 Task: Look for products from Coco5 only.
Action: Mouse moved to (20, 144)
Screenshot: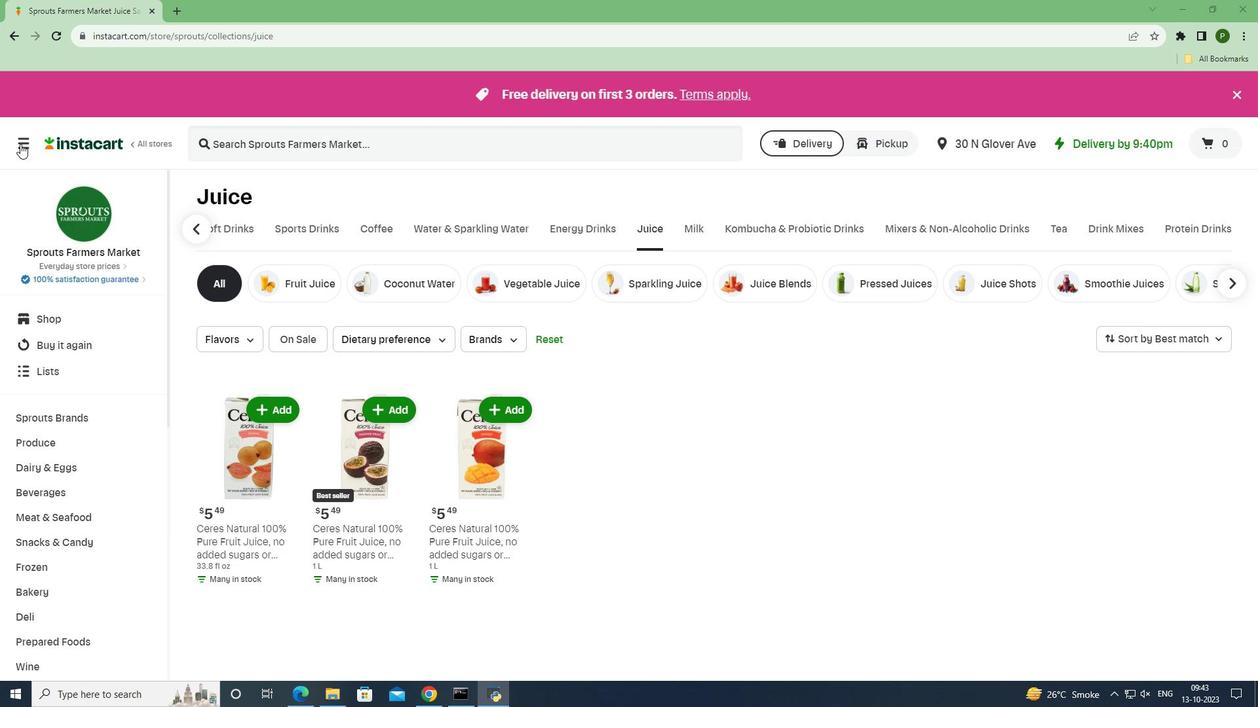 
Action: Mouse pressed left at (20, 144)
Screenshot: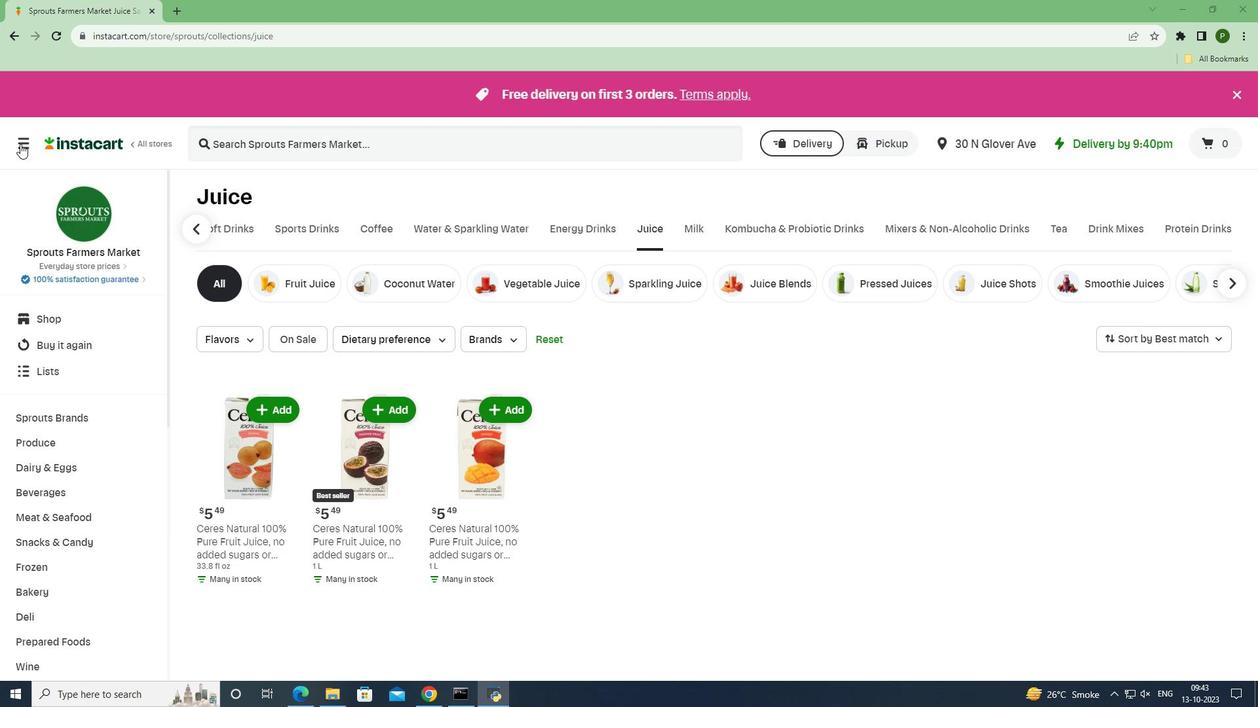 
Action: Mouse moved to (43, 347)
Screenshot: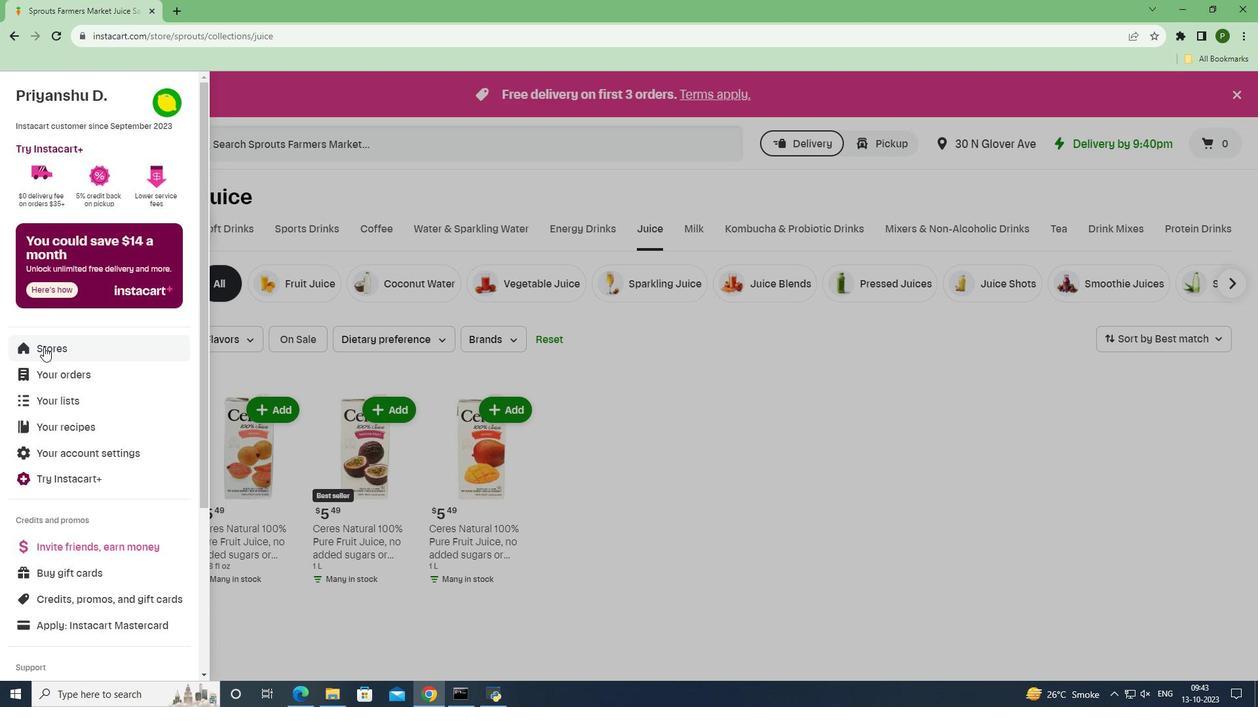 
Action: Mouse pressed left at (43, 347)
Screenshot: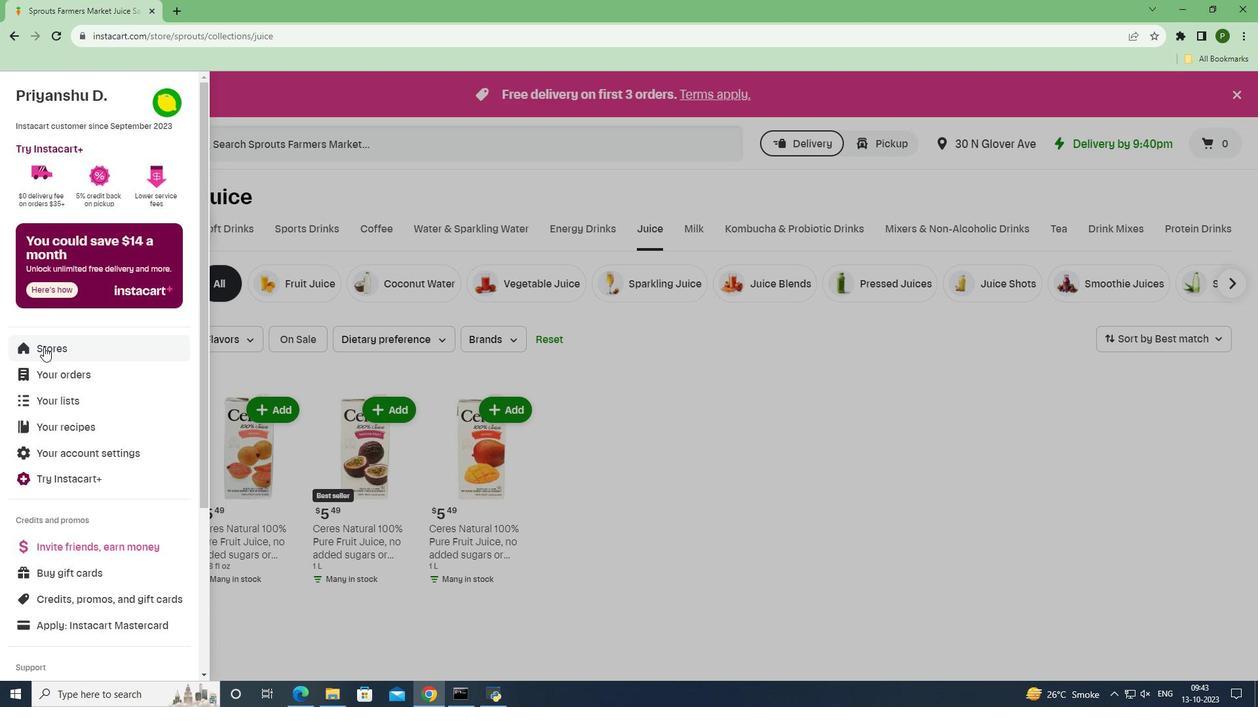 
Action: Mouse moved to (281, 142)
Screenshot: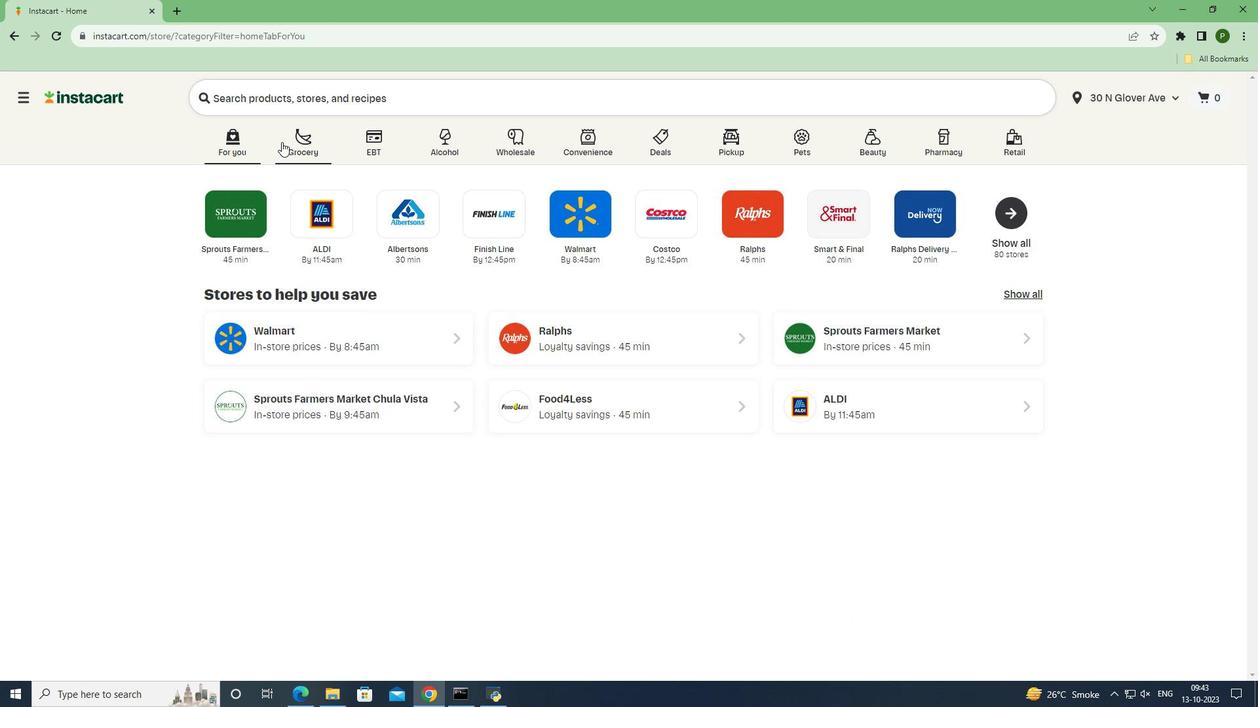 
Action: Mouse pressed left at (281, 142)
Screenshot: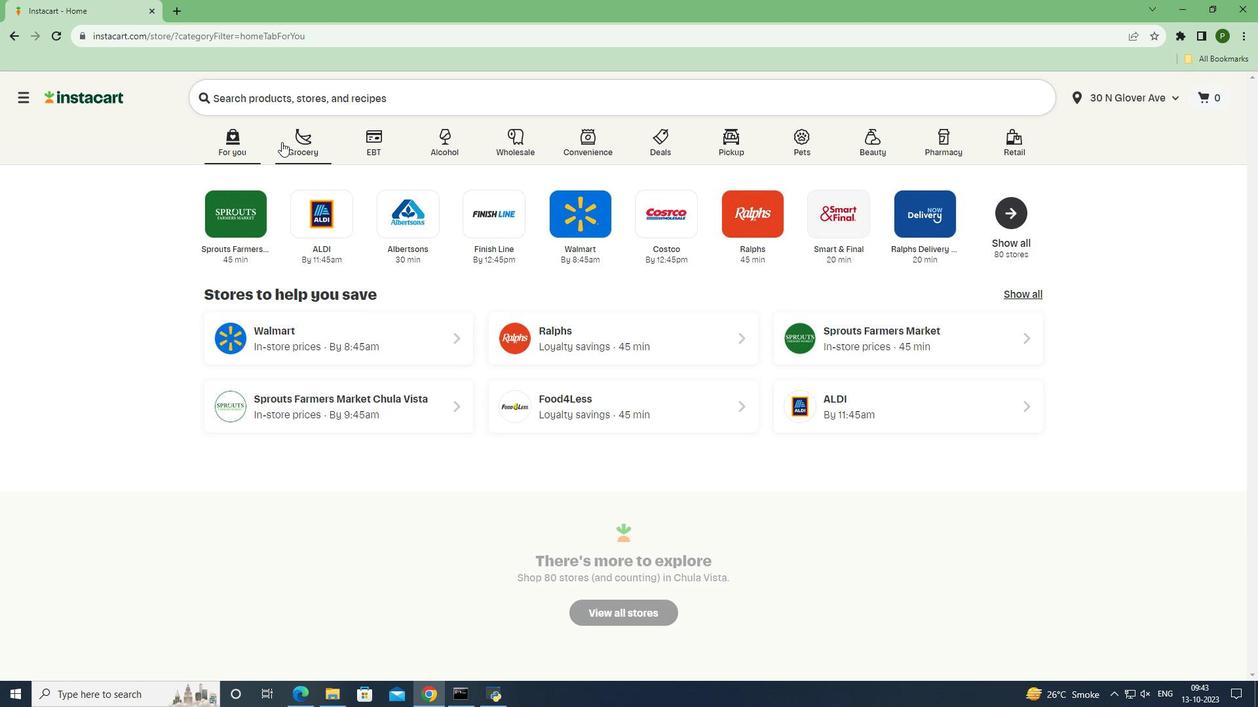 
Action: Mouse moved to (795, 305)
Screenshot: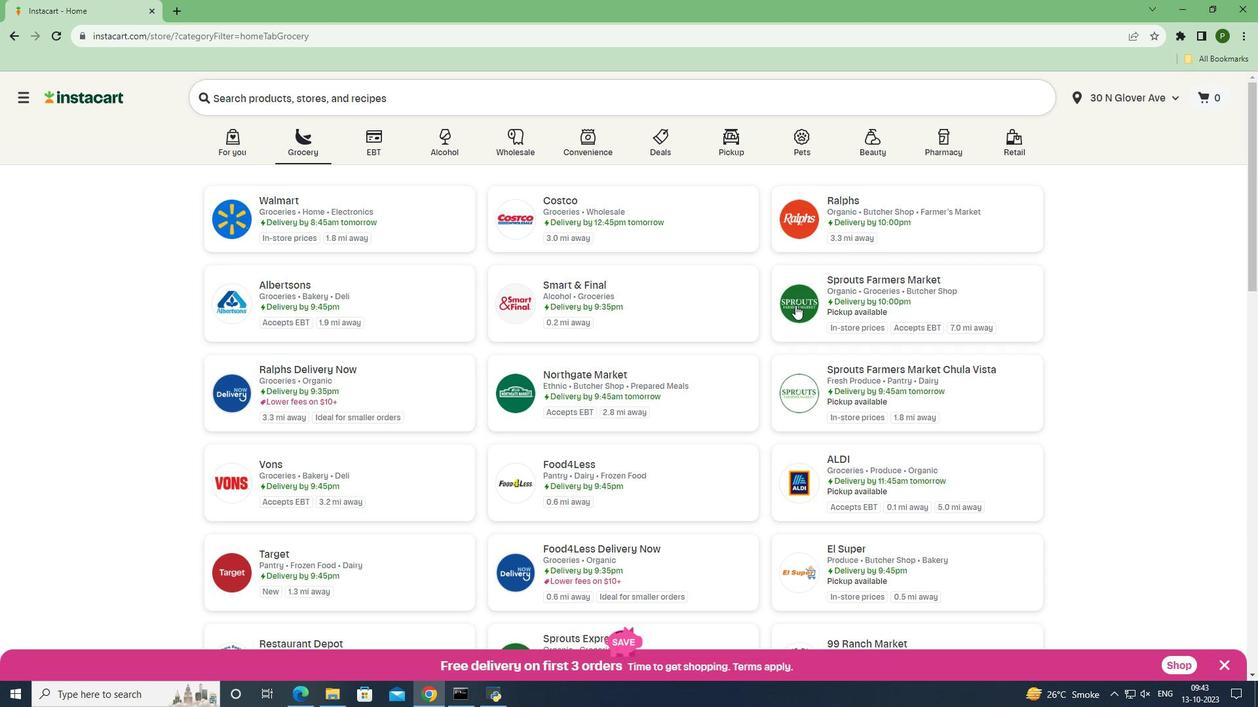 
Action: Mouse pressed left at (795, 305)
Screenshot: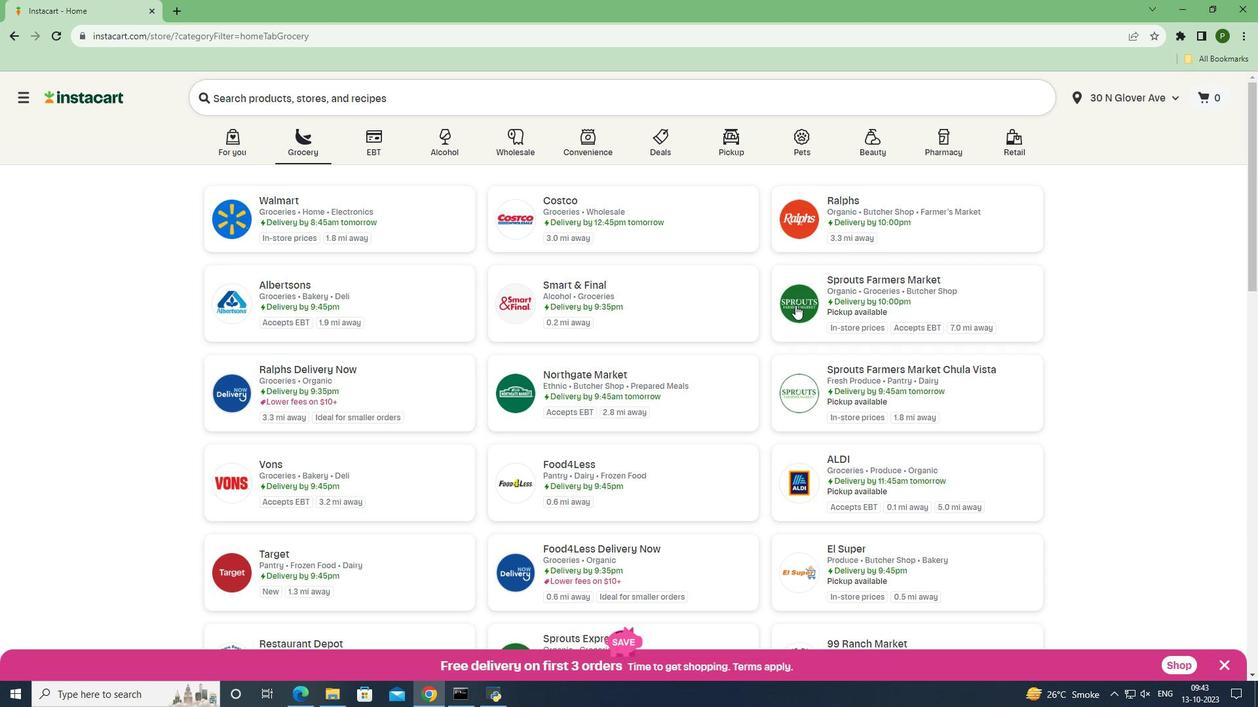 
Action: Mouse moved to (64, 494)
Screenshot: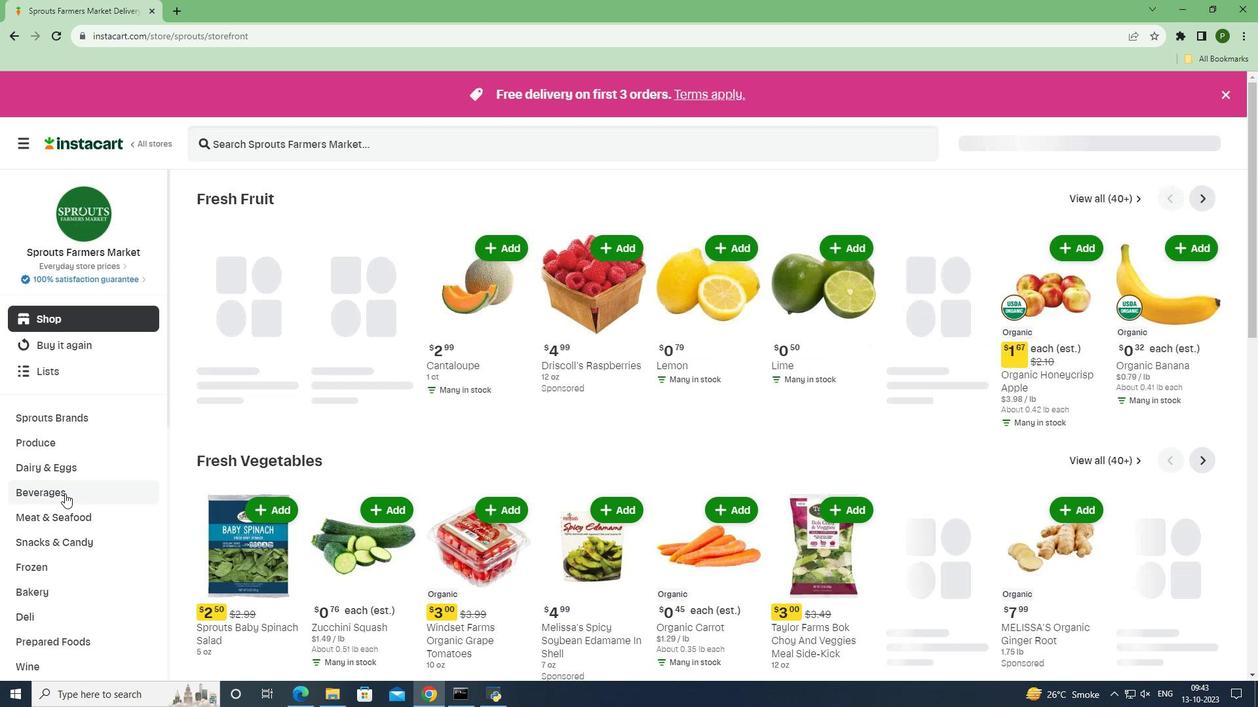 
Action: Mouse pressed left at (64, 494)
Screenshot: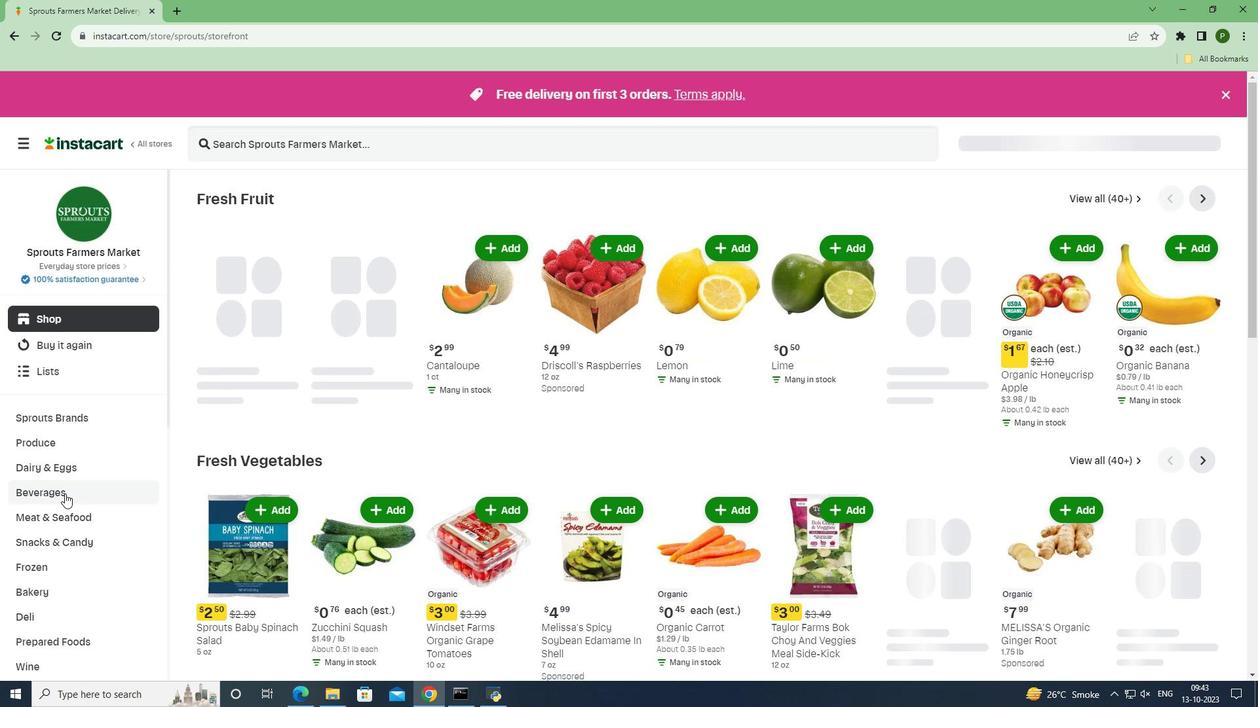 
Action: Mouse moved to (734, 222)
Screenshot: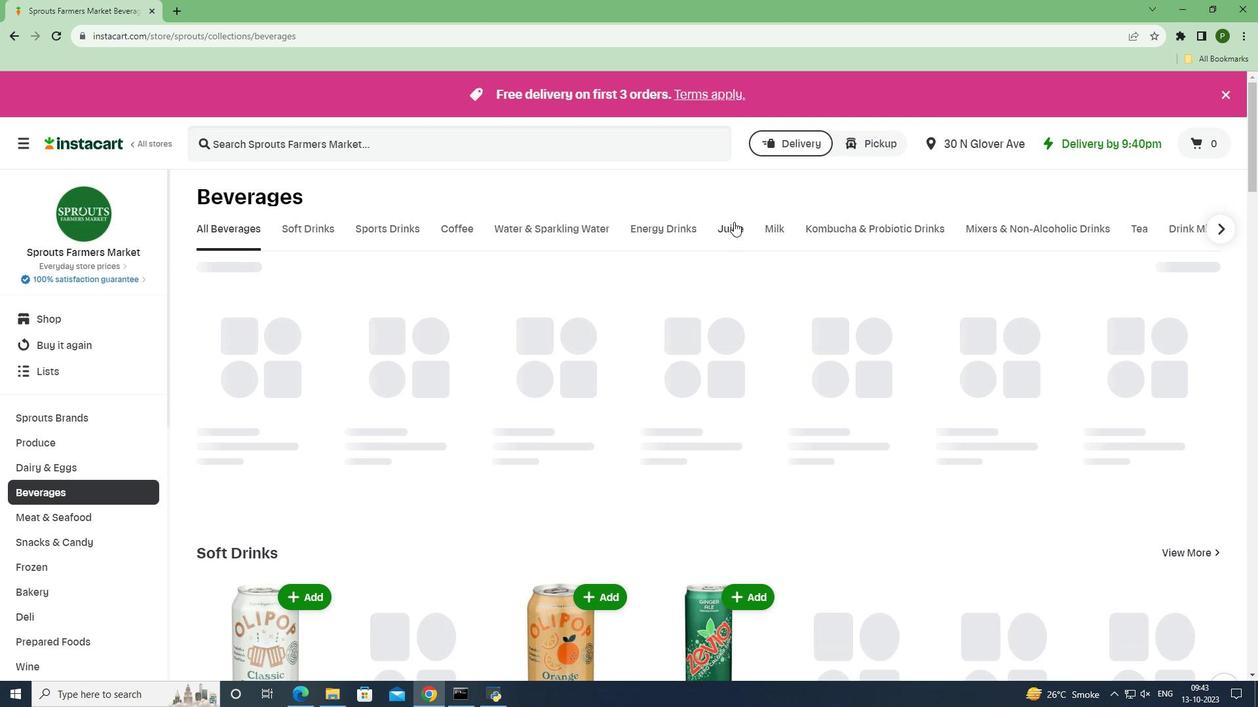 
Action: Mouse pressed left at (734, 222)
Screenshot: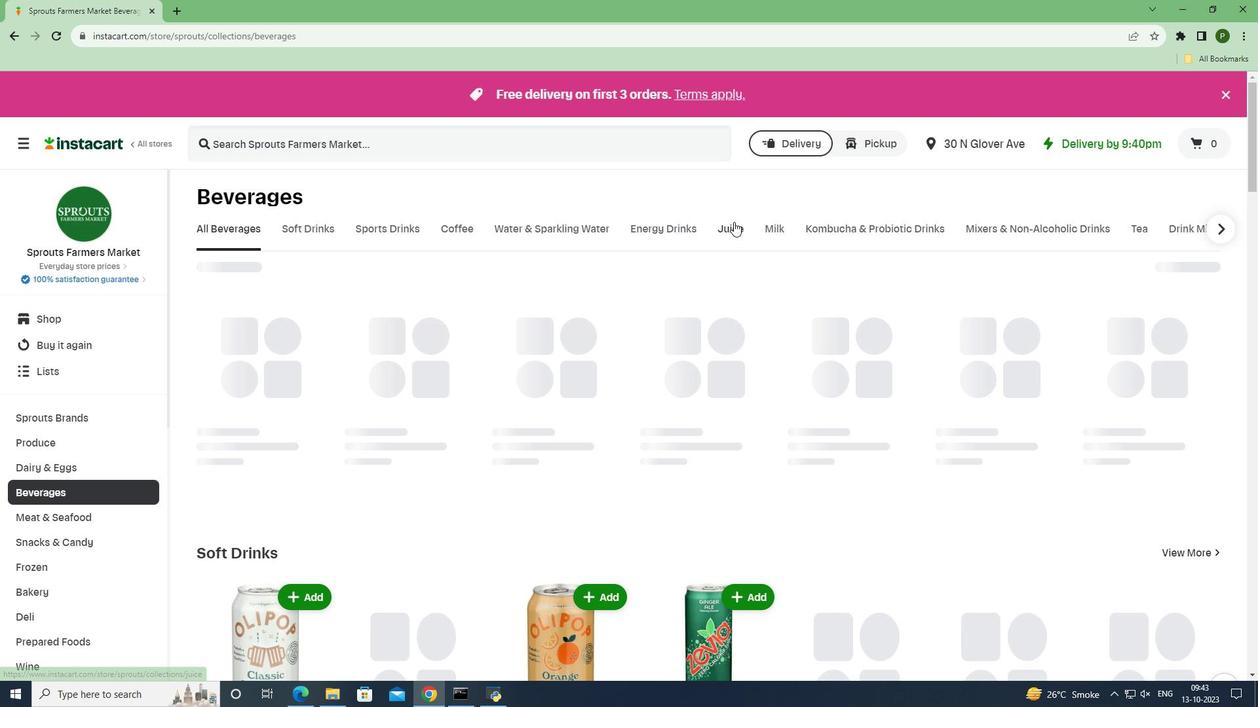 
Action: Mouse moved to (494, 346)
Screenshot: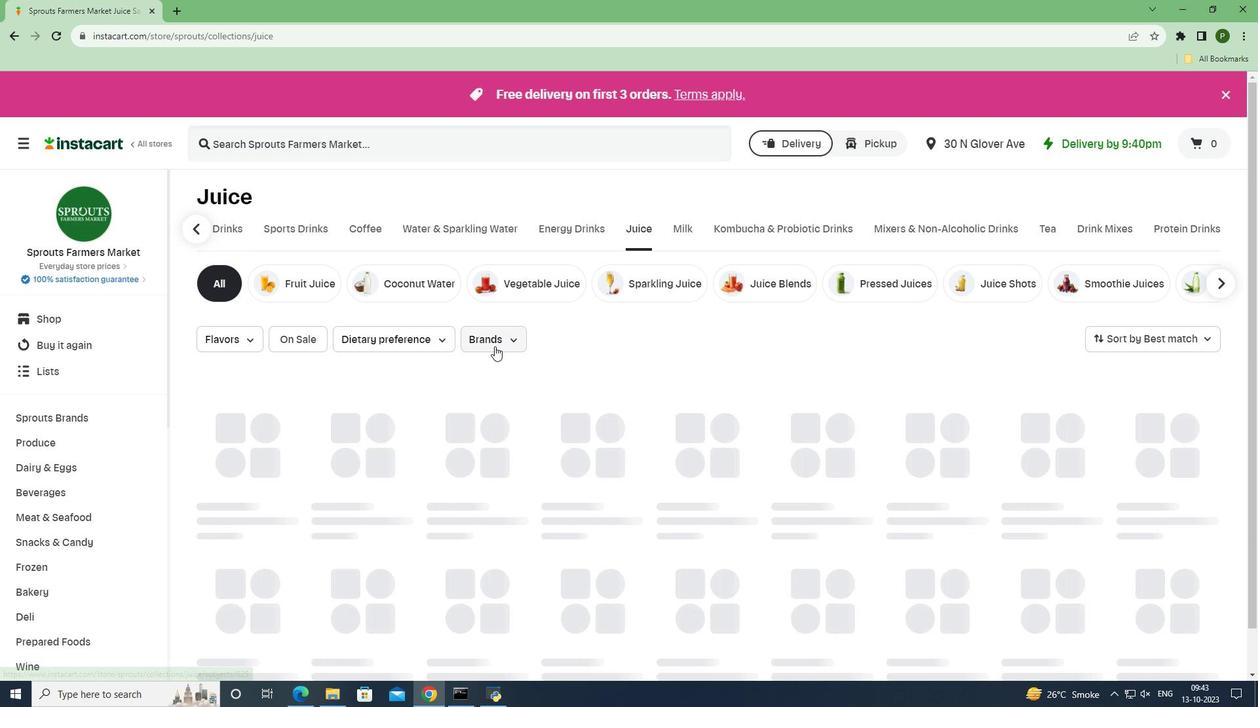 
Action: Mouse pressed left at (494, 346)
Screenshot: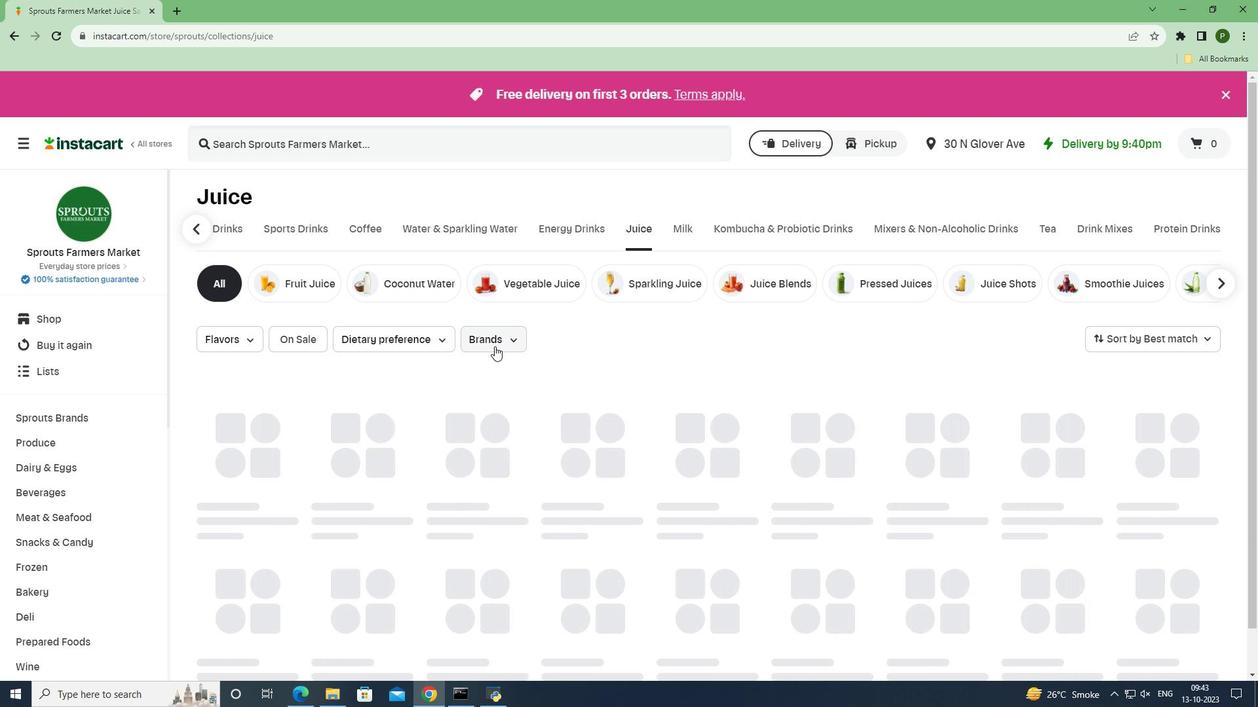 
Action: Mouse moved to (547, 439)
Screenshot: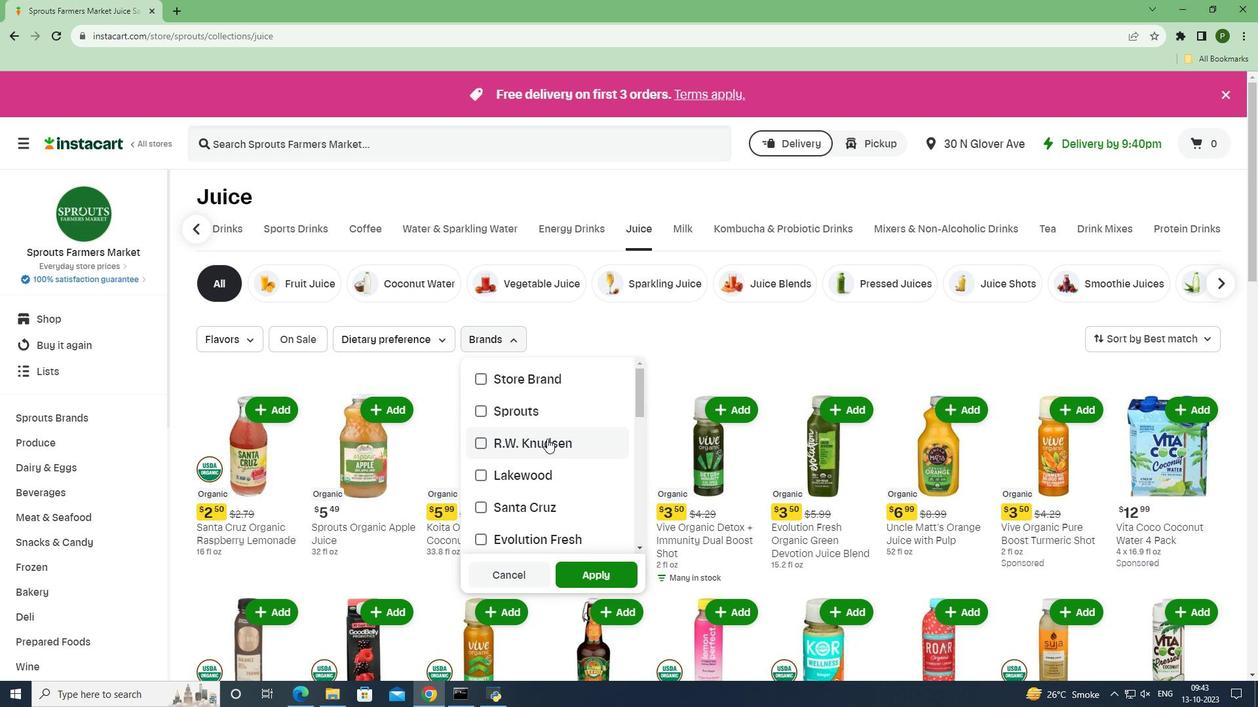 
Action: Mouse scrolled (547, 438) with delta (0, 0)
Screenshot: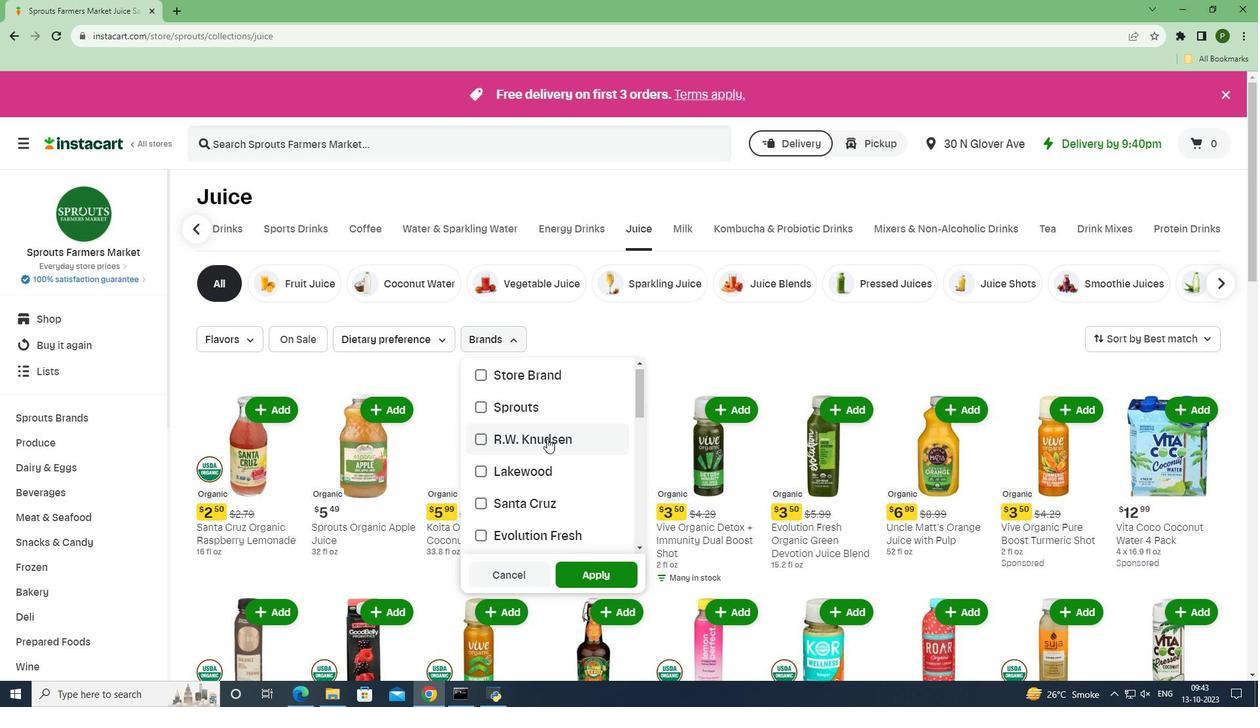
Action: Mouse moved to (547, 439)
Screenshot: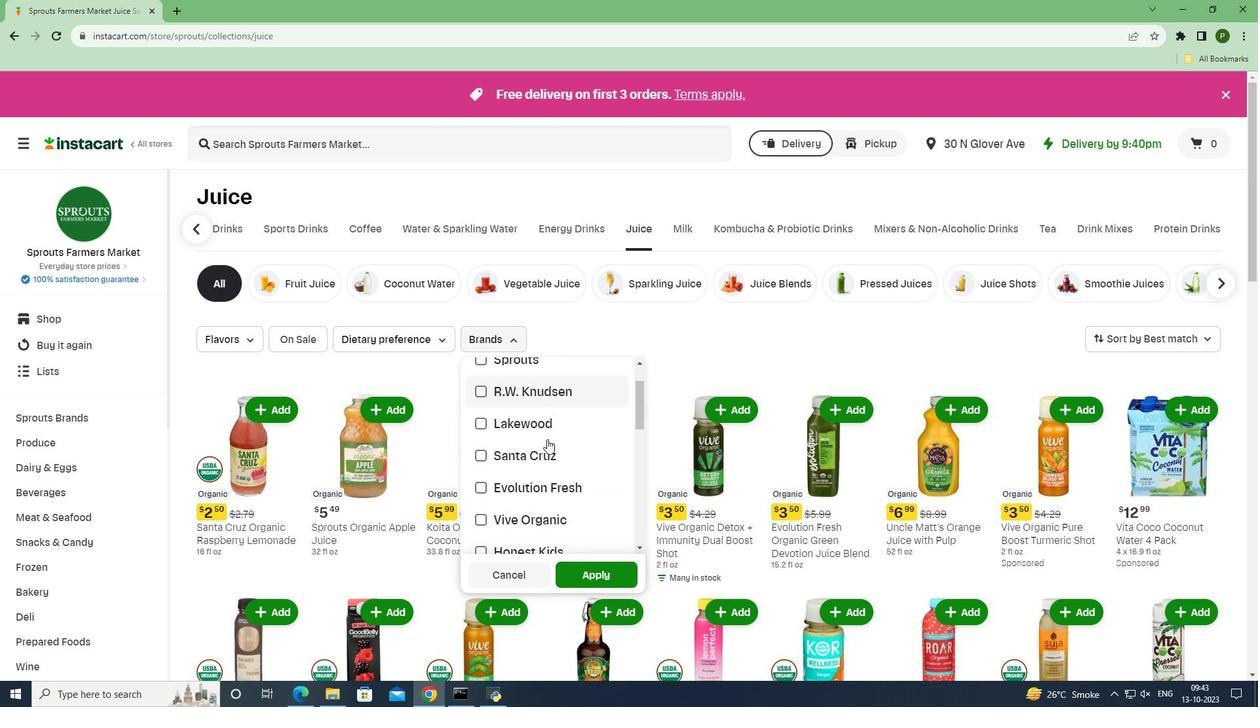 
Action: Mouse scrolled (547, 439) with delta (0, 0)
Screenshot: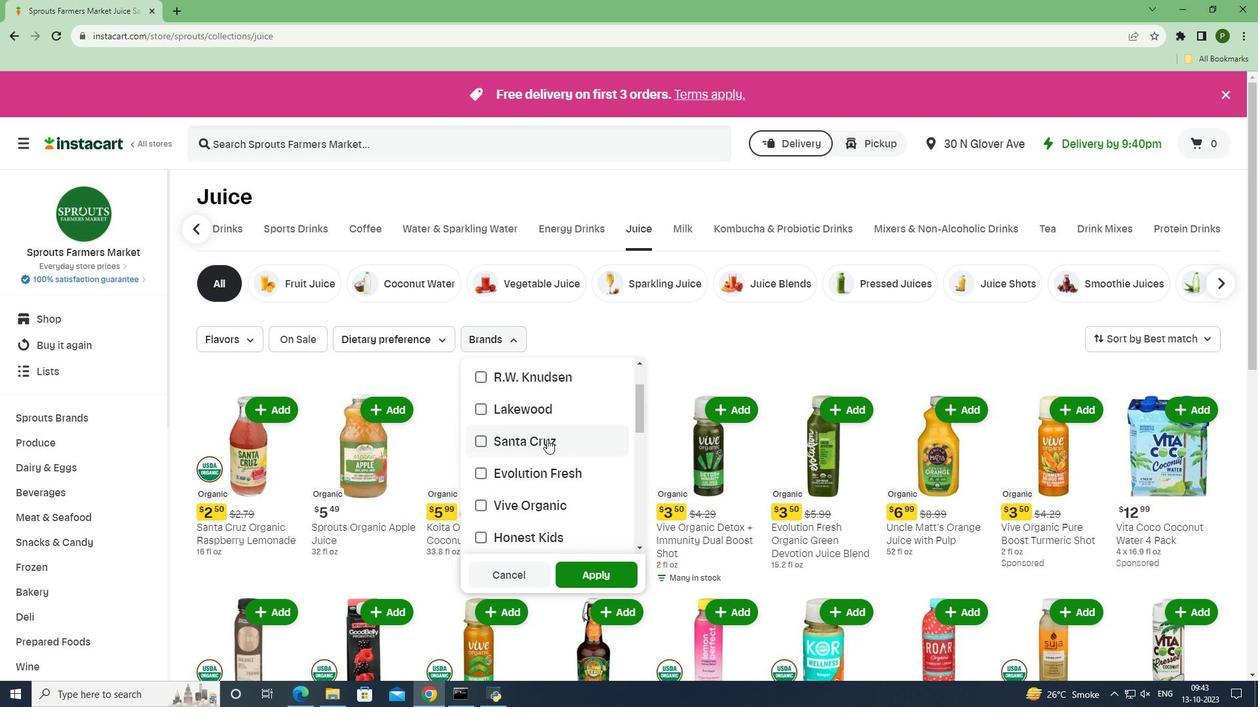 
Action: Mouse scrolled (547, 439) with delta (0, 0)
Screenshot: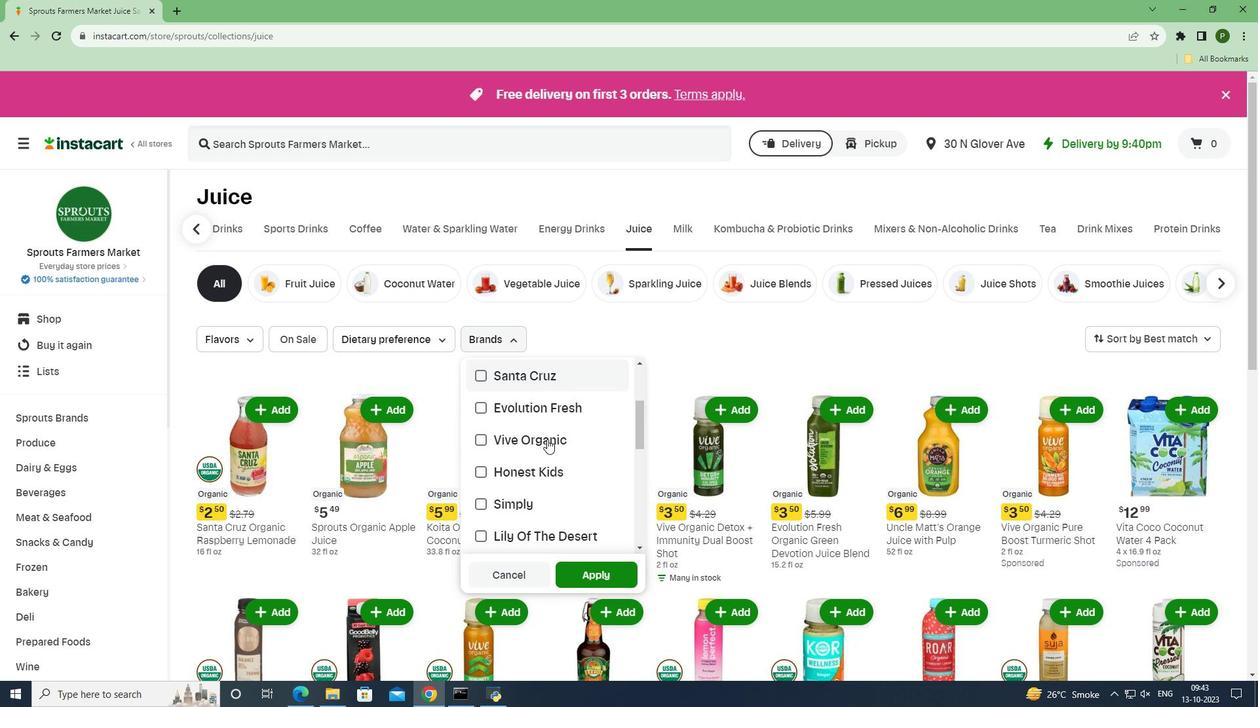 
Action: Mouse scrolled (547, 439) with delta (0, 0)
Screenshot: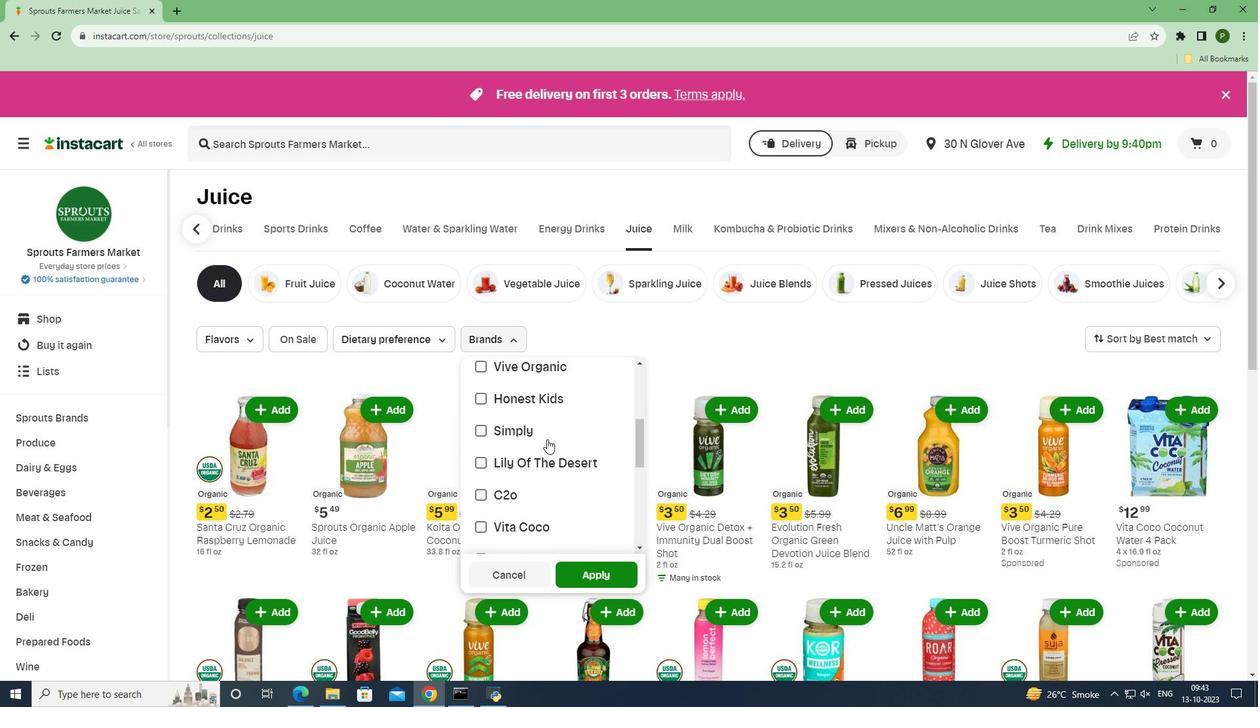 
Action: Mouse moved to (534, 441)
Screenshot: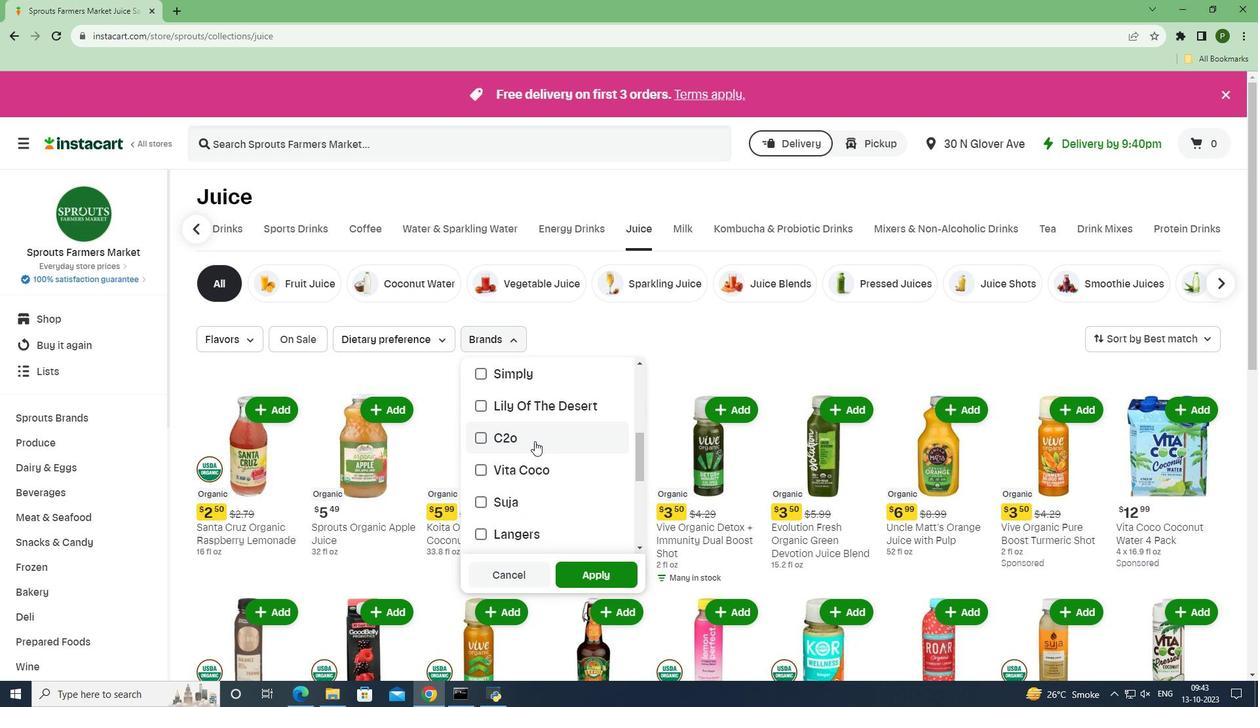 
Action: Mouse scrolled (534, 441) with delta (0, 0)
Screenshot: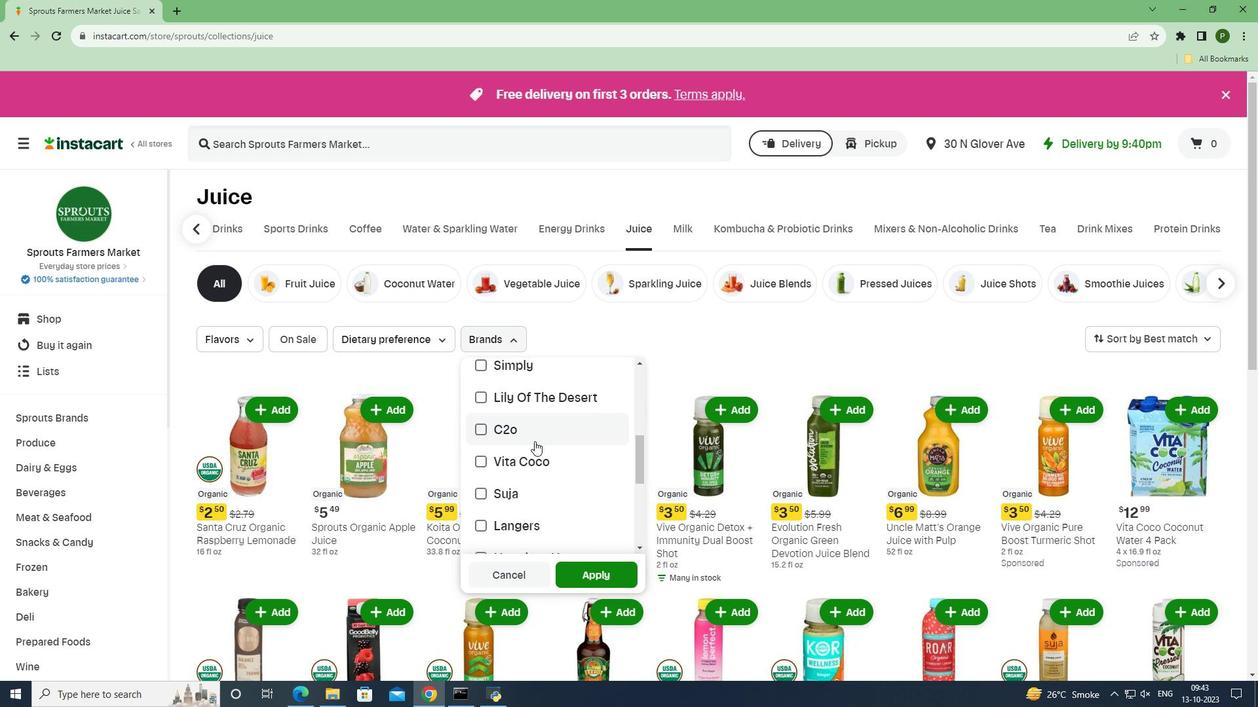 
Action: Mouse scrolled (534, 441) with delta (0, 0)
Screenshot: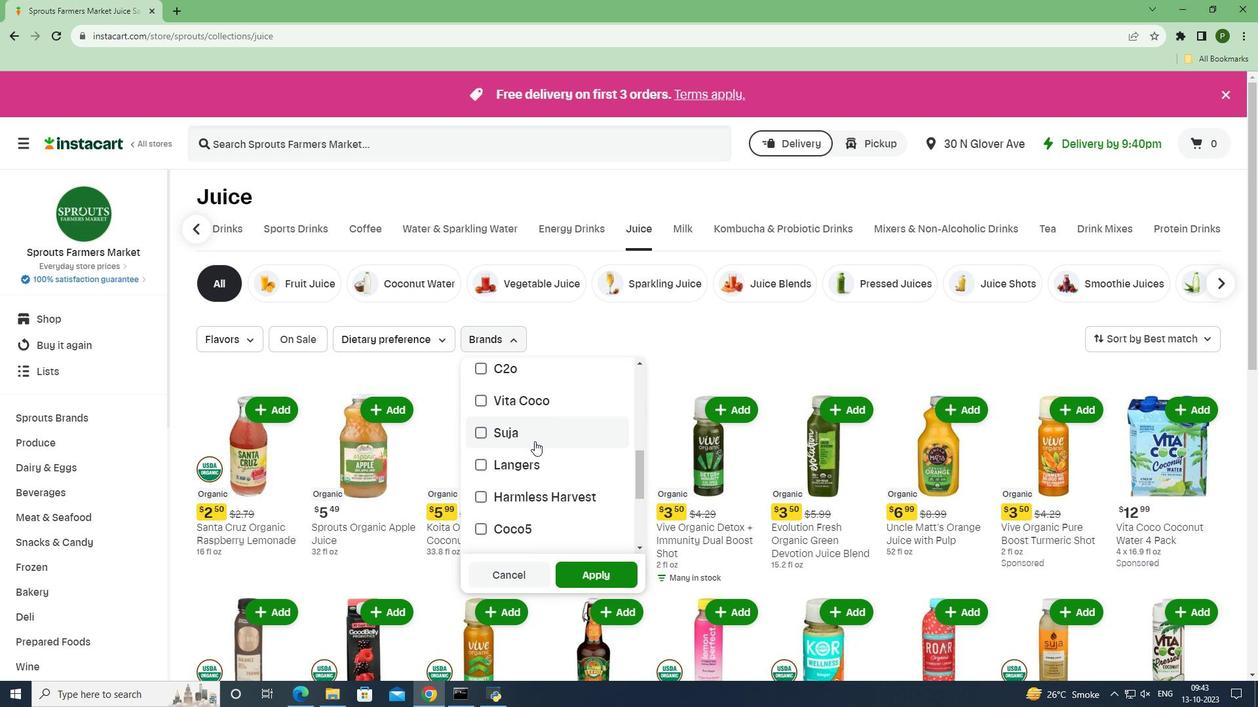 
Action: Mouse moved to (527, 461)
Screenshot: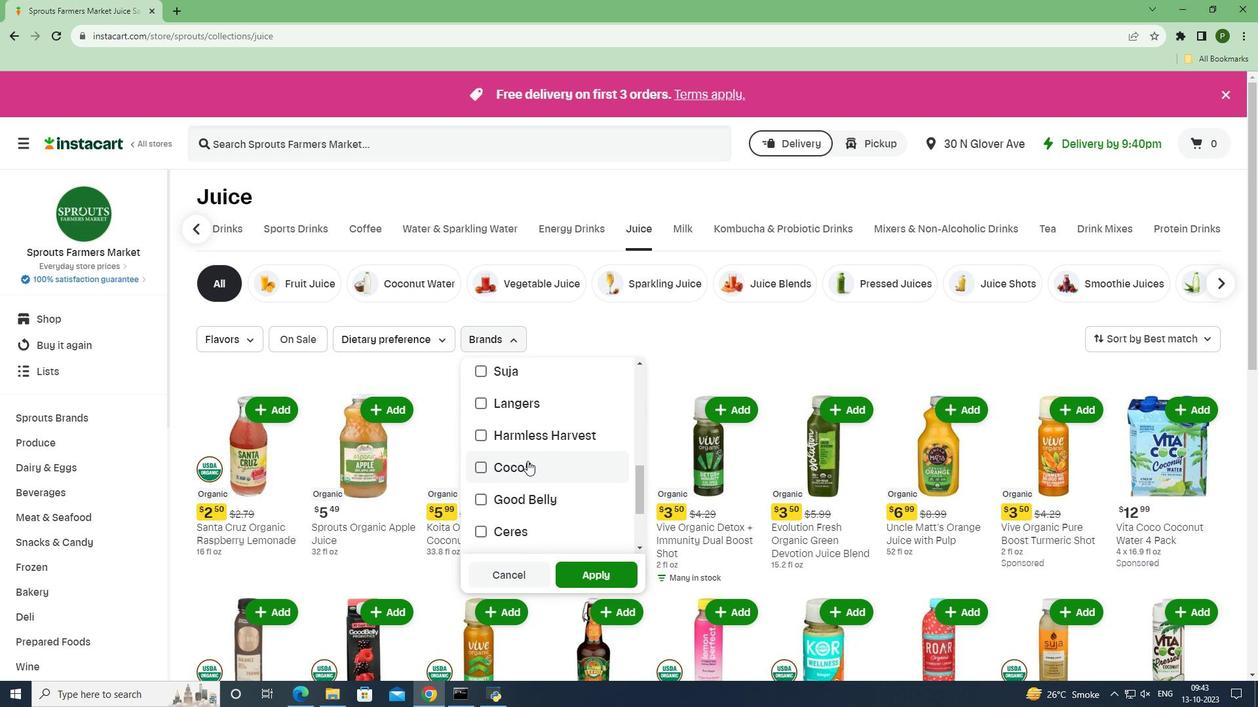 
Action: Mouse pressed left at (527, 461)
Screenshot: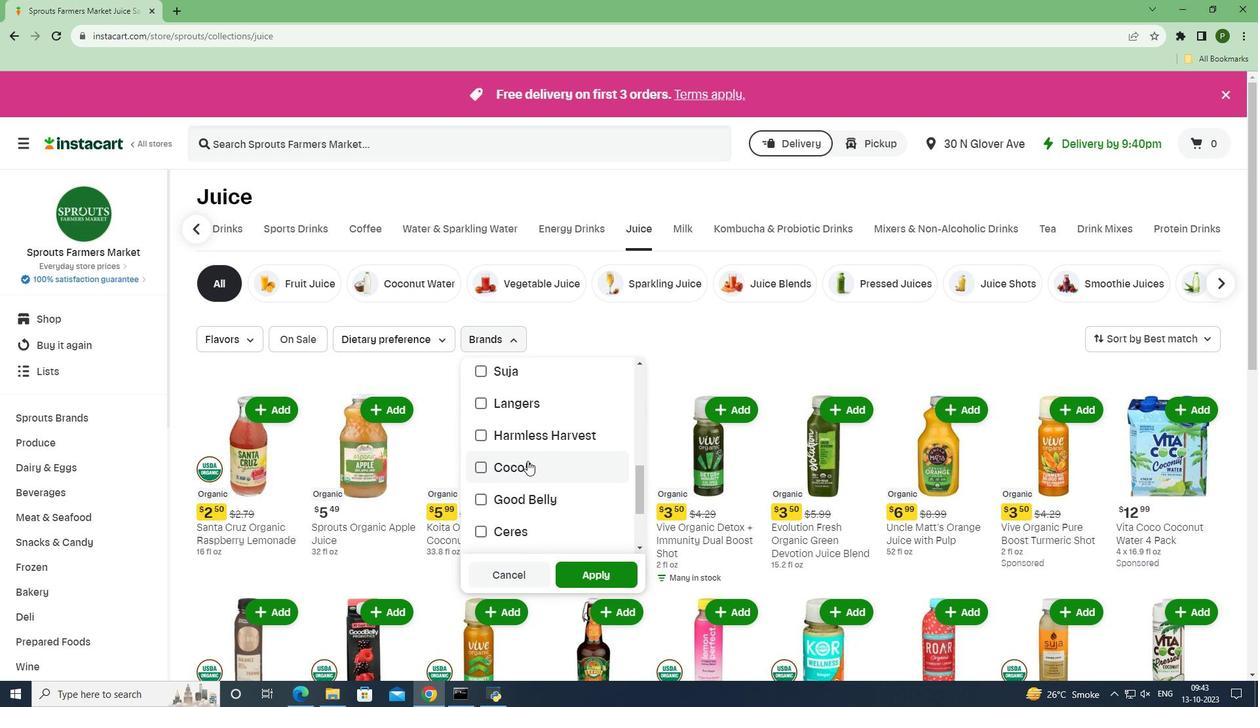 
Action: Mouse moved to (595, 572)
Screenshot: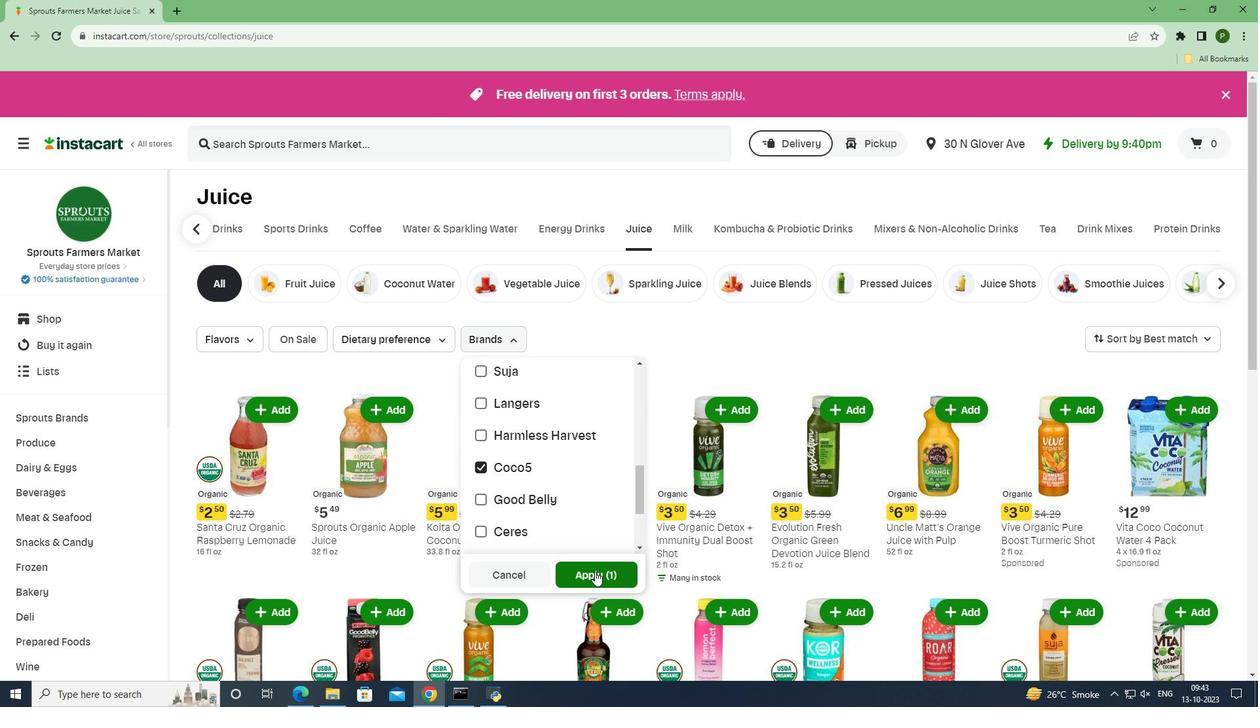 
Action: Mouse pressed left at (595, 572)
Screenshot: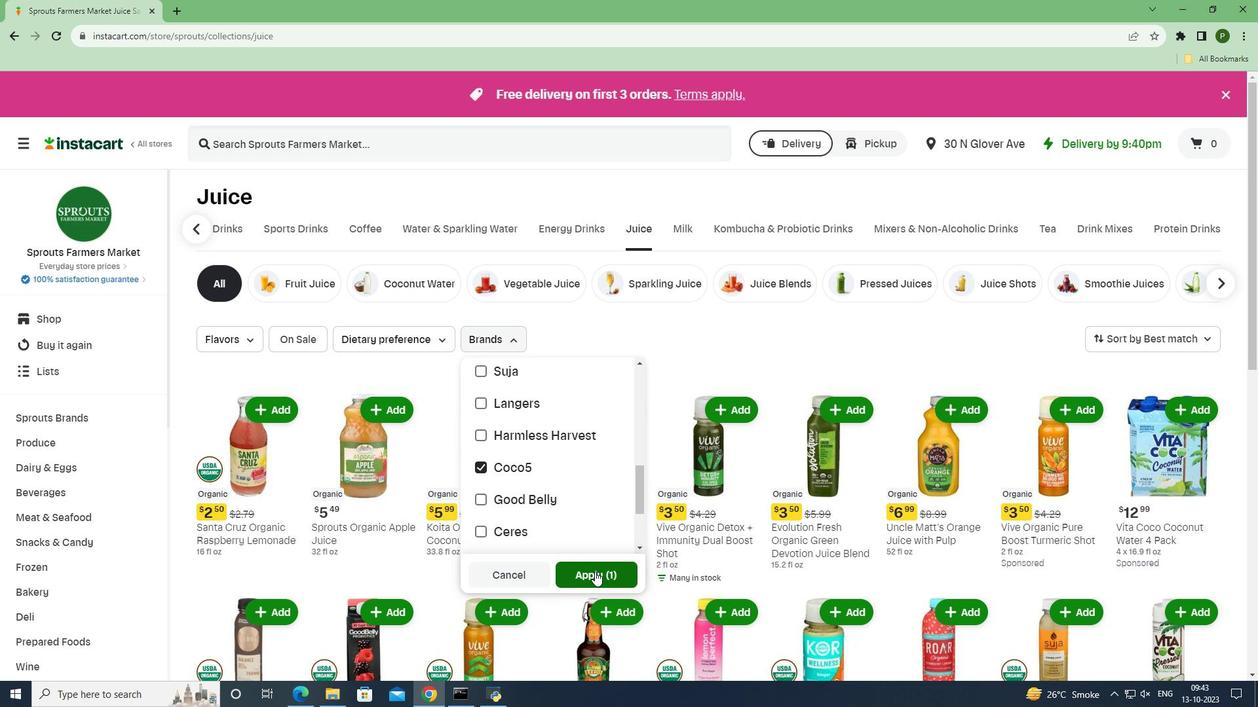 
Action: Mouse moved to (711, 578)
Screenshot: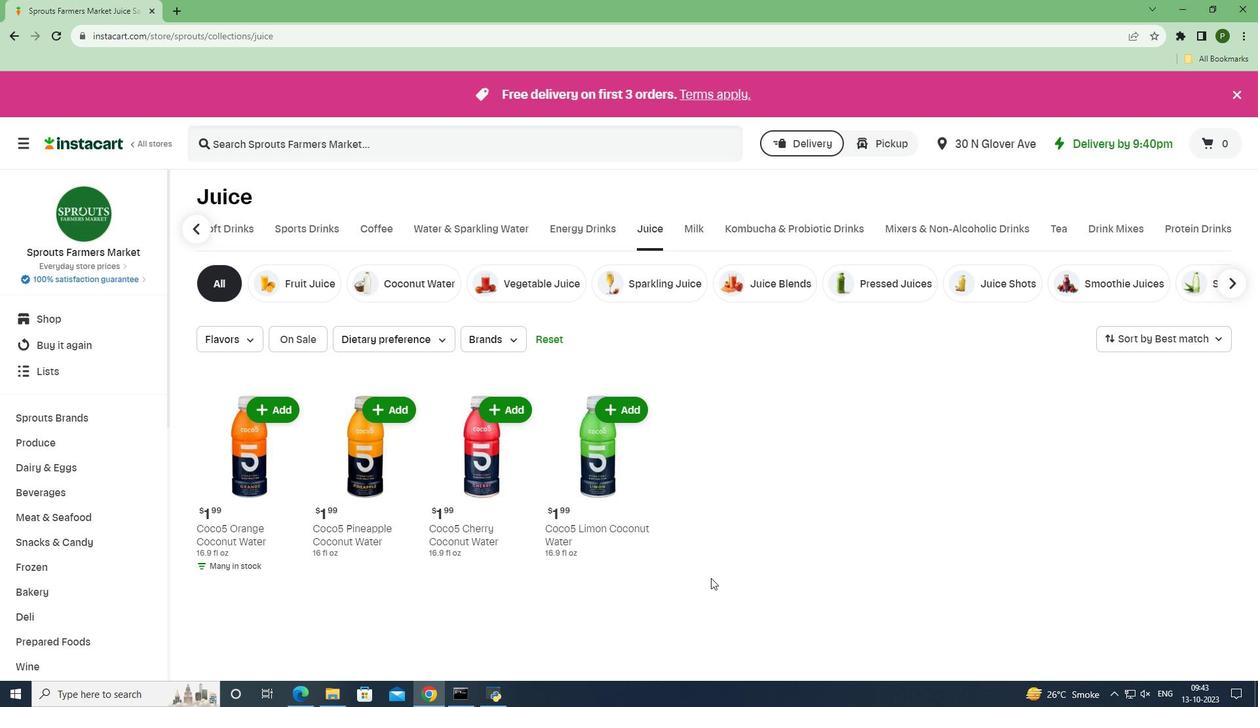
